 Task: Add the task  Upgrade and migrate company databases to a cloud-based solution to the section Automated Testing Sprint in the project AgileDrive and add a Due Date to the respective task as 2023/10/25
Action: Mouse moved to (65, 319)
Screenshot: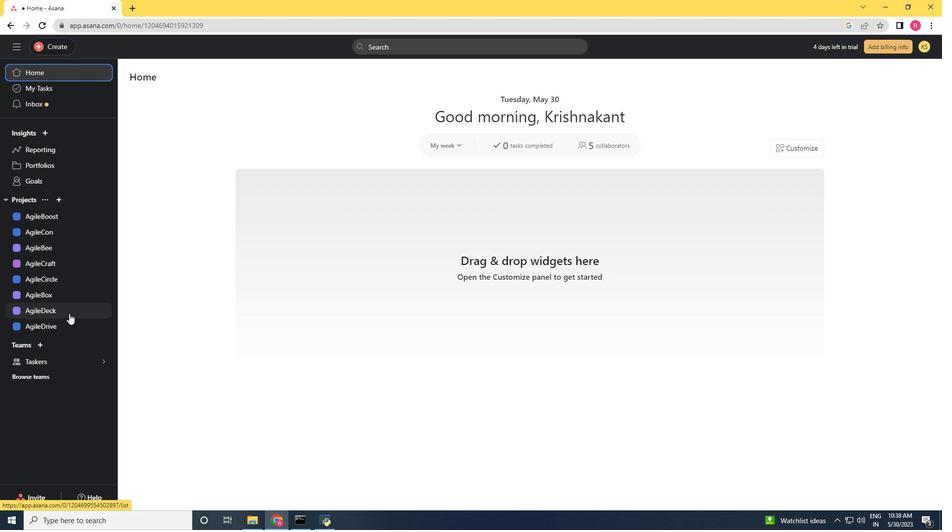 
Action: Mouse pressed left at (65, 319)
Screenshot: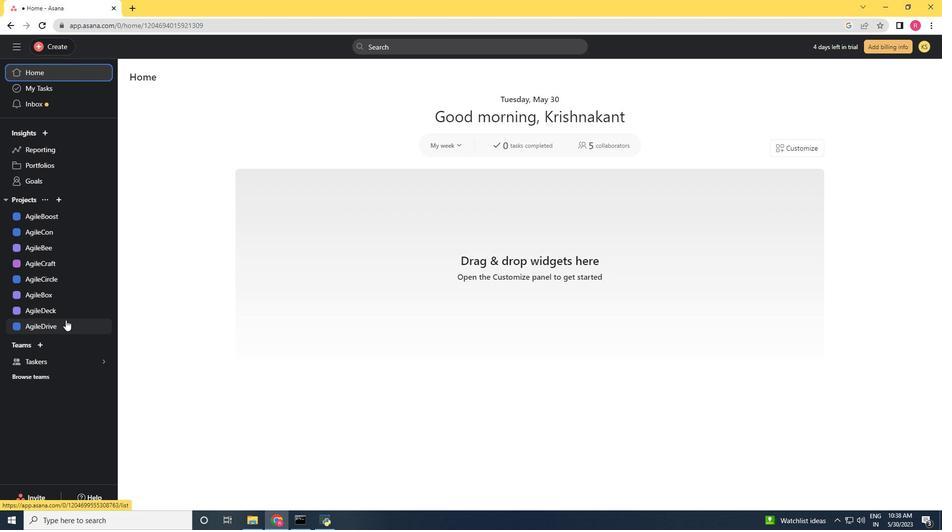 
Action: Mouse moved to (641, 338)
Screenshot: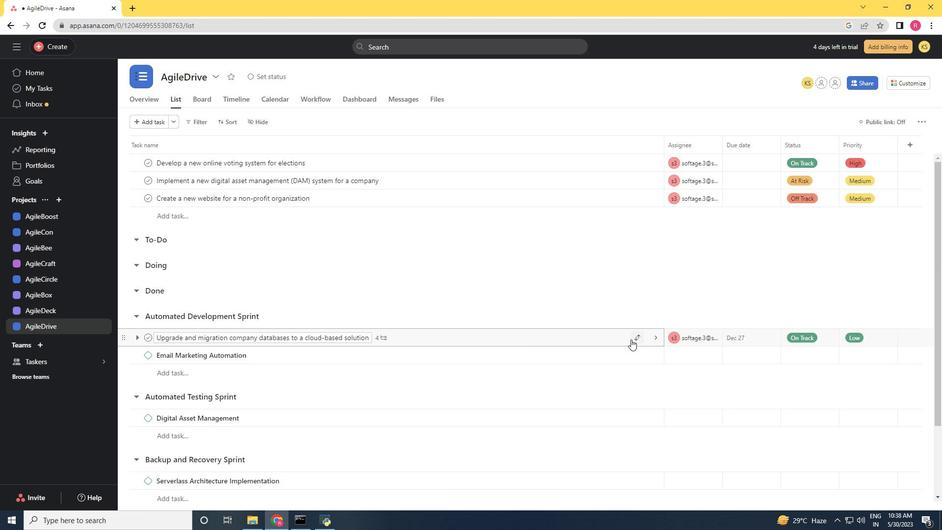 
Action: Mouse pressed left at (641, 338)
Screenshot: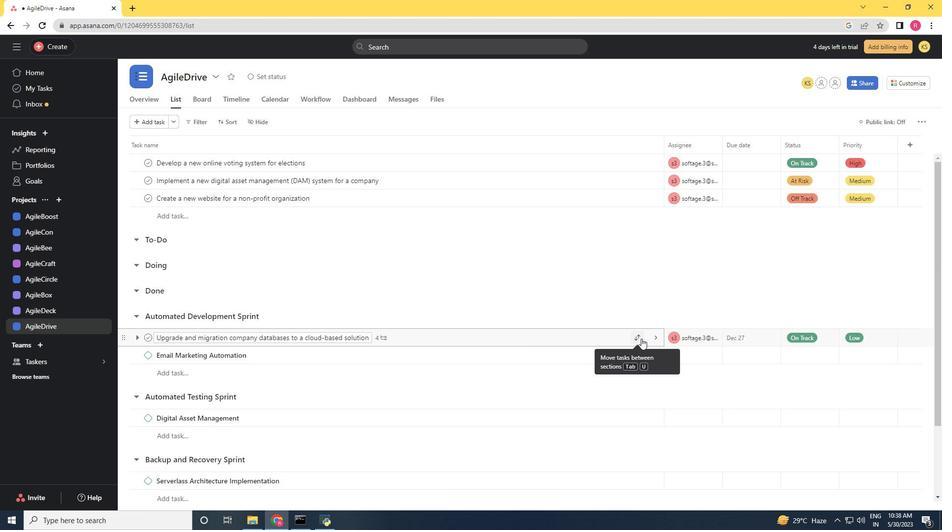 
Action: Mouse moved to (600, 275)
Screenshot: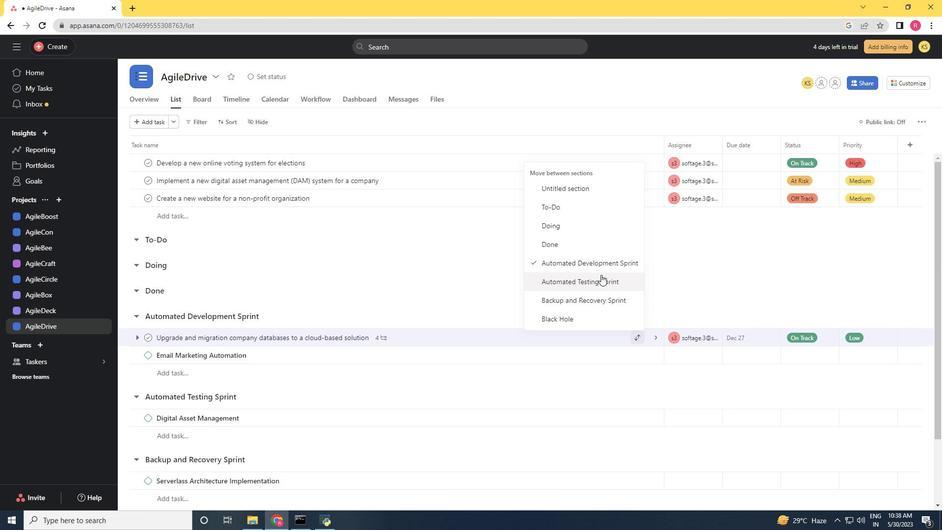 
Action: Mouse pressed left at (600, 275)
Screenshot: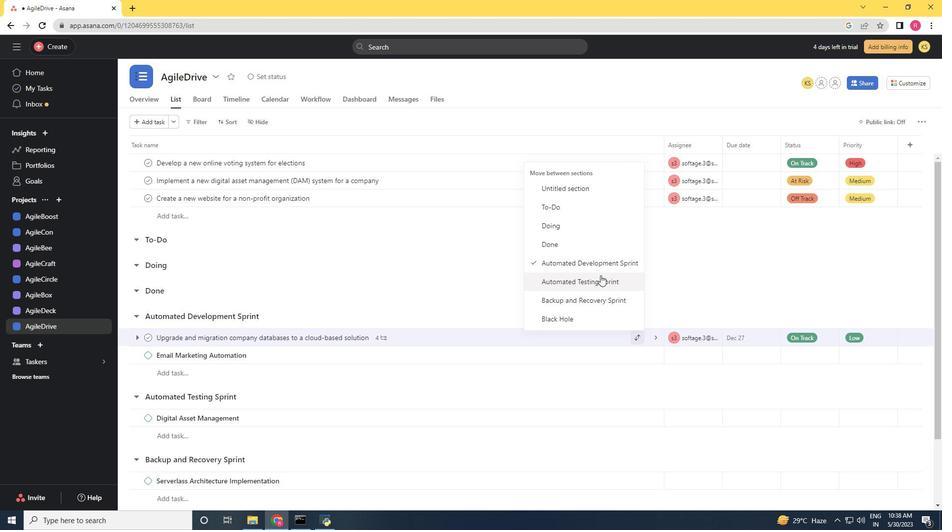 
Action: Mouse moved to (469, 395)
Screenshot: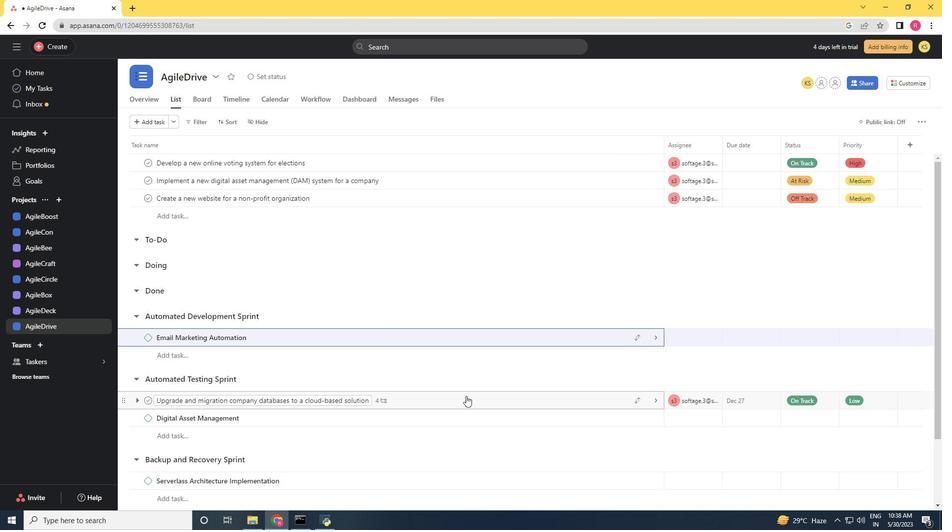 
Action: Mouse pressed left at (469, 395)
Screenshot: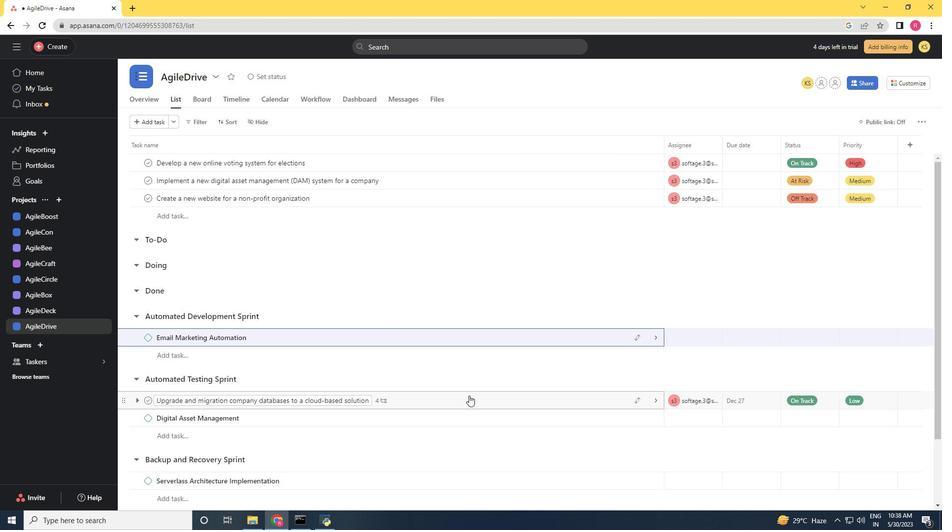 
Action: Mouse moved to (724, 213)
Screenshot: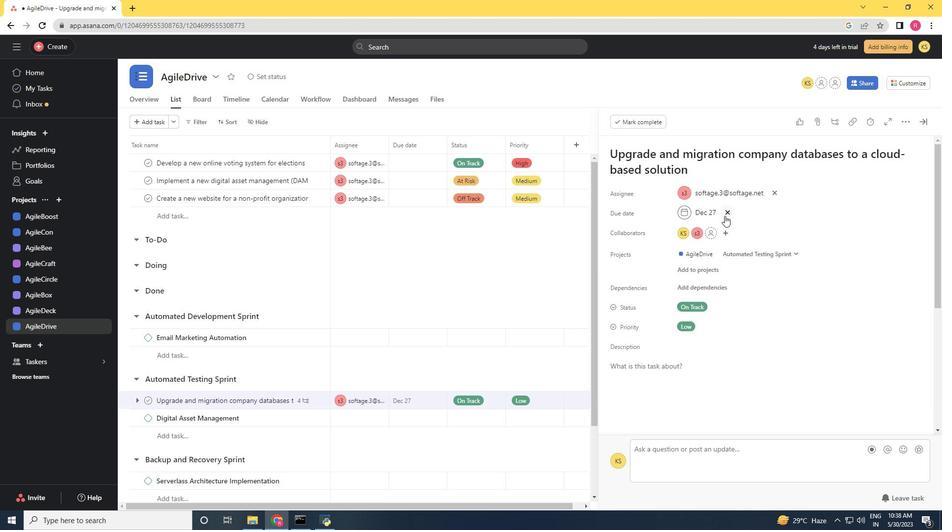
Action: Mouse pressed left at (724, 213)
Screenshot: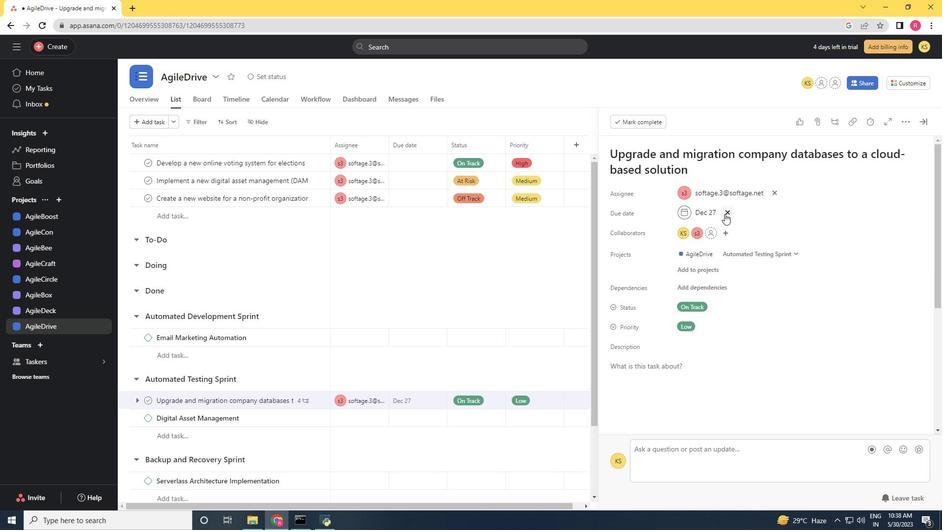 
Action: Mouse moved to (705, 210)
Screenshot: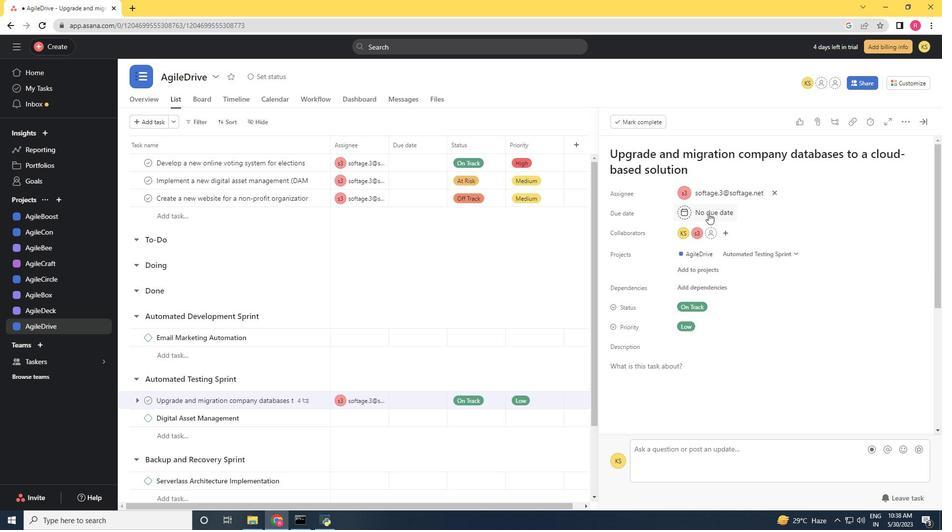 
Action: Mouse pressed left at (705, 210)
Screenshot: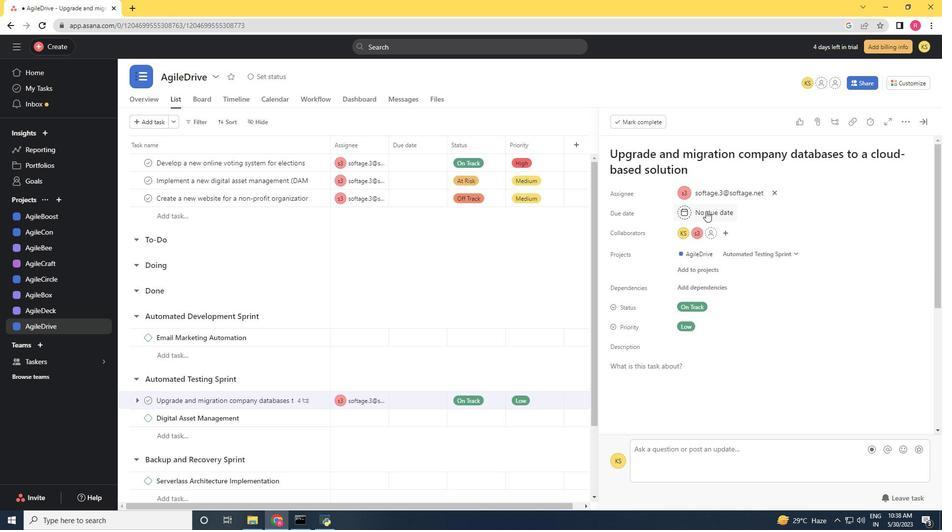 
Action: Mouse moved to (685, 261)
Screenshot: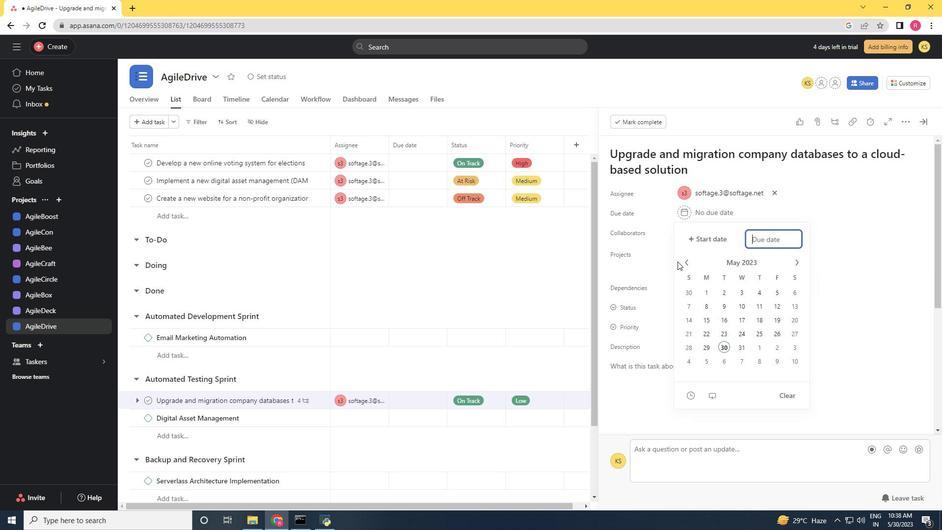 
Action: Mouse pressed left at (685, 261)
Screenshot: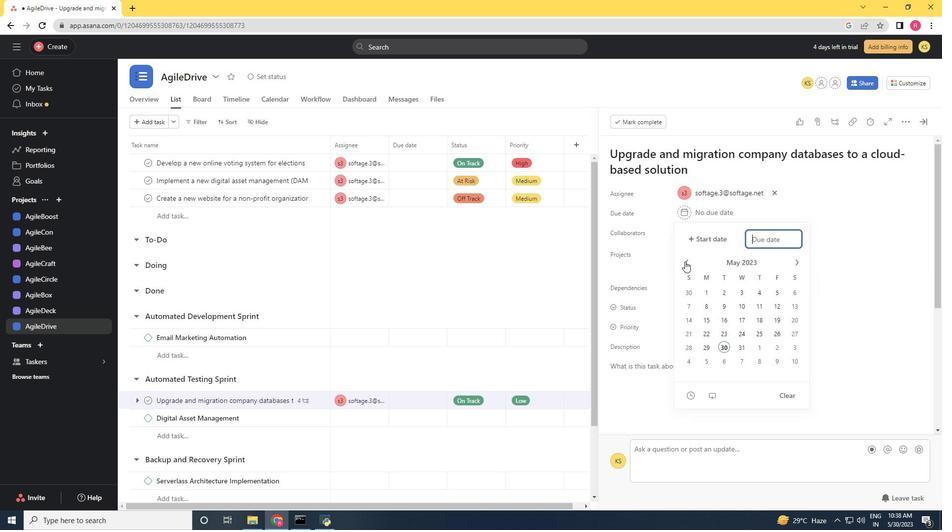 
Action: Mouse moved to (801, 263)
Screenshot: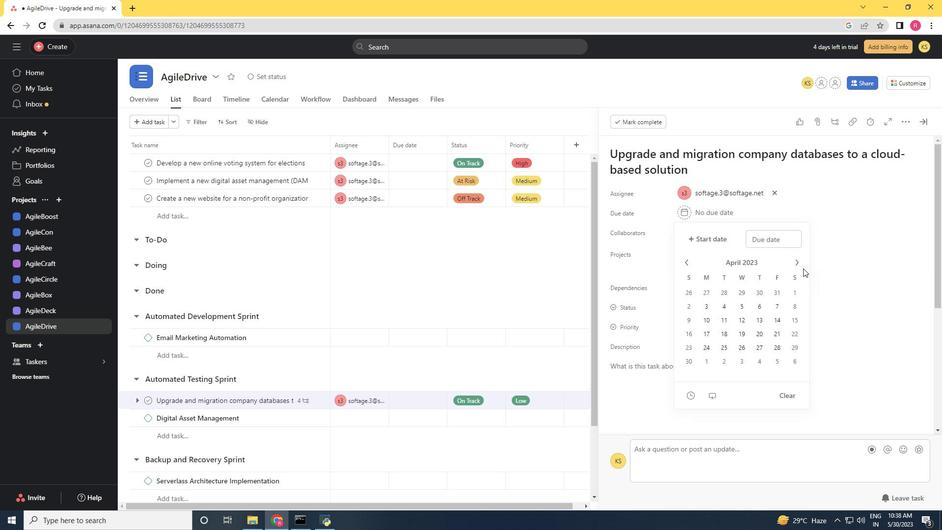 
Action: Mouse pressed left at (801, 263)
Screenshot: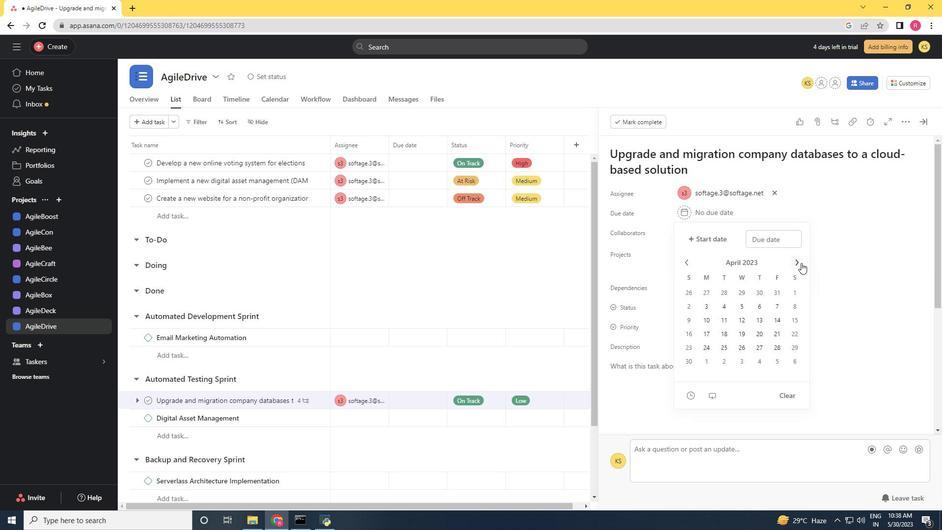 
Action: Mouse pressed left at (801, 263)
Screenshot: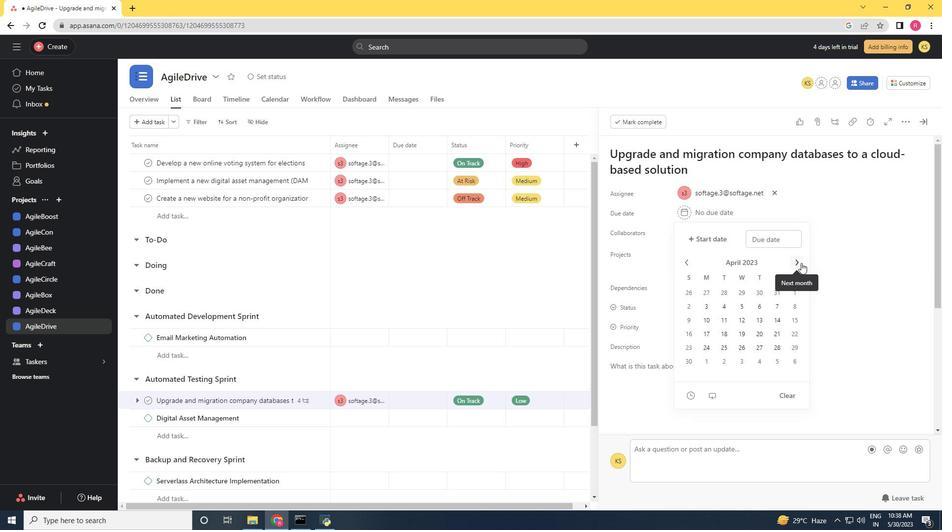 
Action: Mouse pressed left at (801, 263)
Screenshot: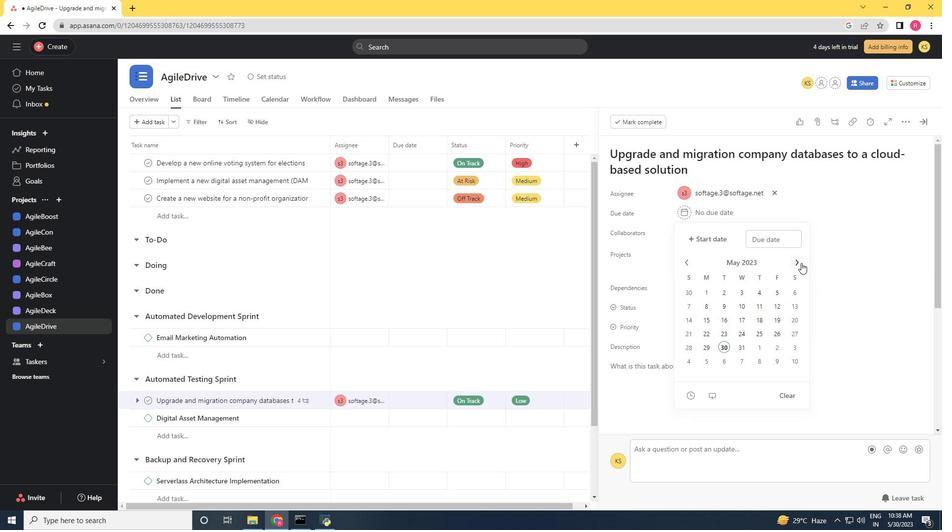 
Action: Mouse pressed left at (801, 263)
Screenshot: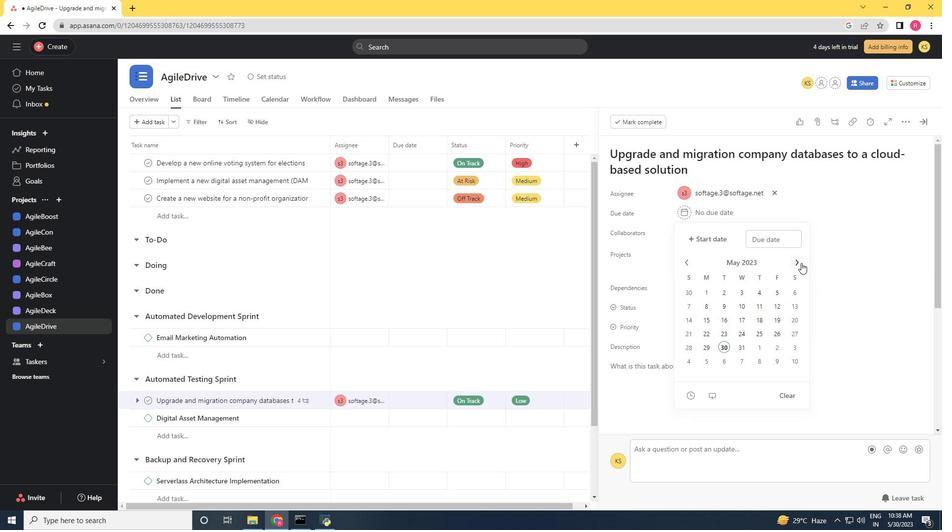 
Action: Mouse pressed left at (801, 263)
Screenshot: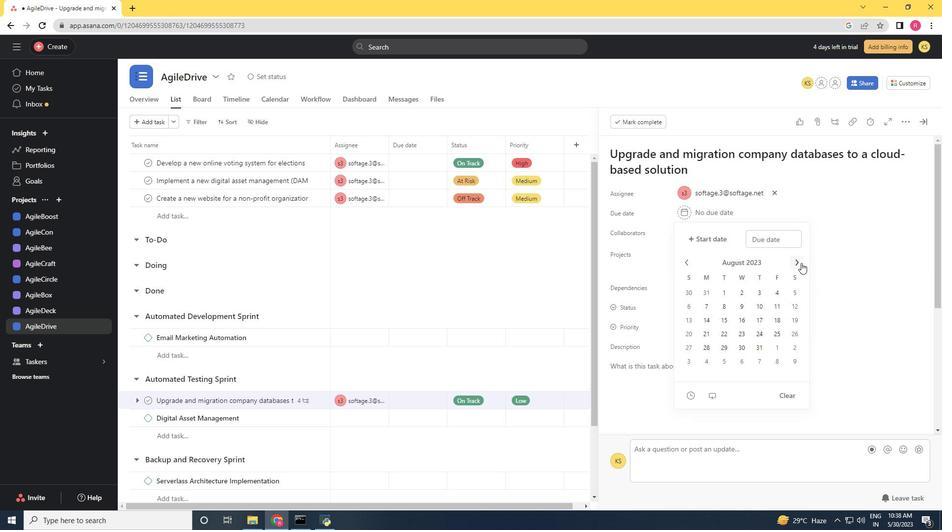 
Action: Mouse pressed left at (801, 263)
Screenshot: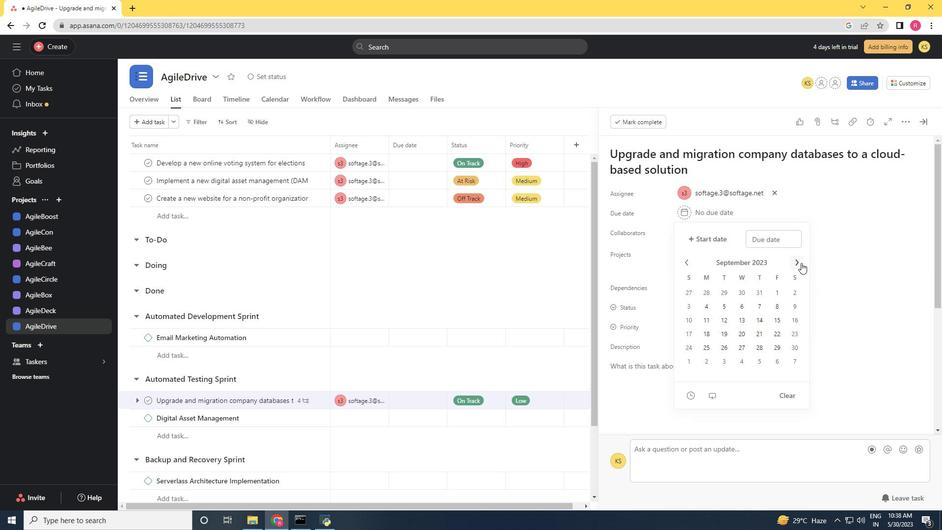 
Action: Mouse moved to (743, 335)
Screenshot: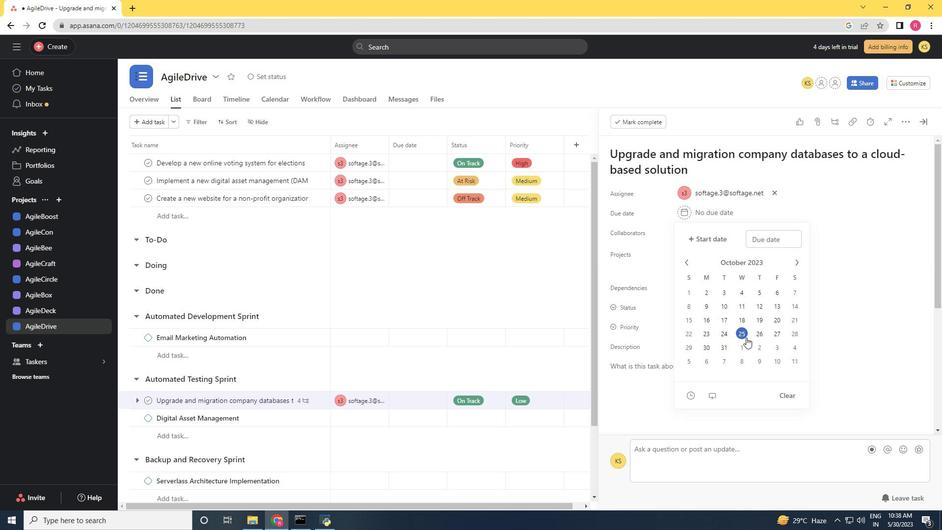 
Action: Mouse pressed left at (743, 335)
Screenshot: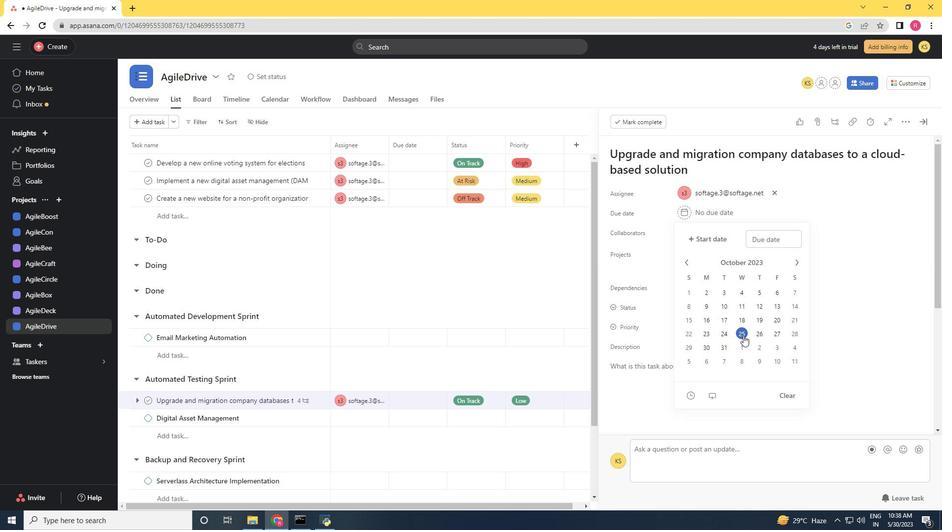 
Action: Mouse moved to (846, 306)
Screenshot: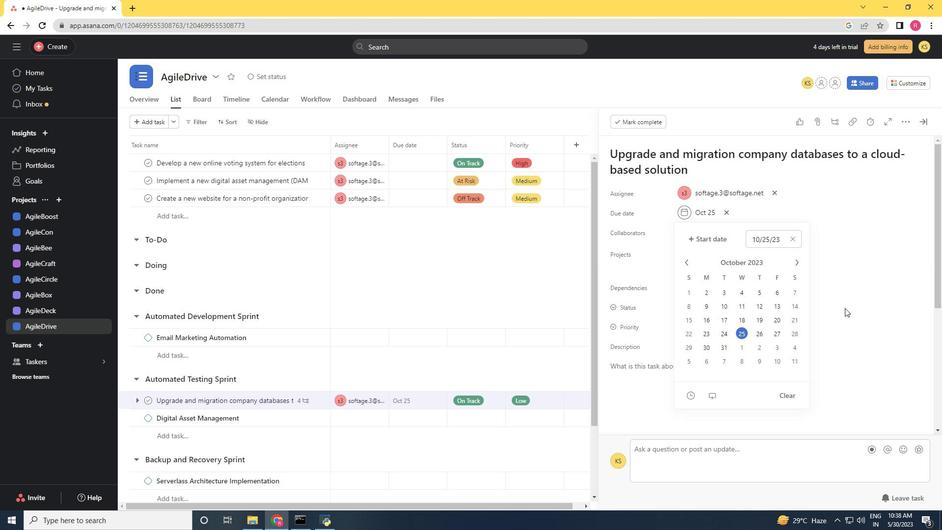 
Action: Mouse pressed left at (846, 306)
Screenshot: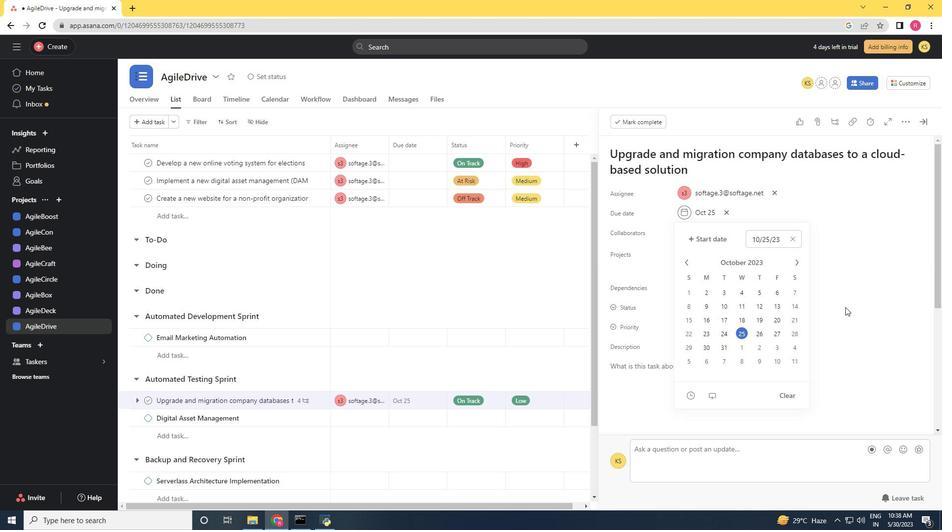 
Action: Mouse moved to (921, 122)
Screenshot: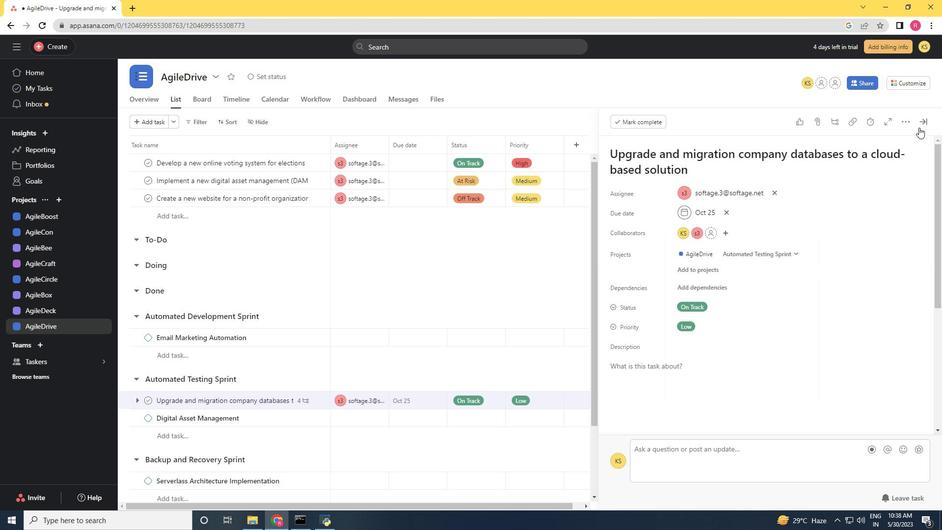 
Action: Mouse pressed left at (921, 122)
Screenshot: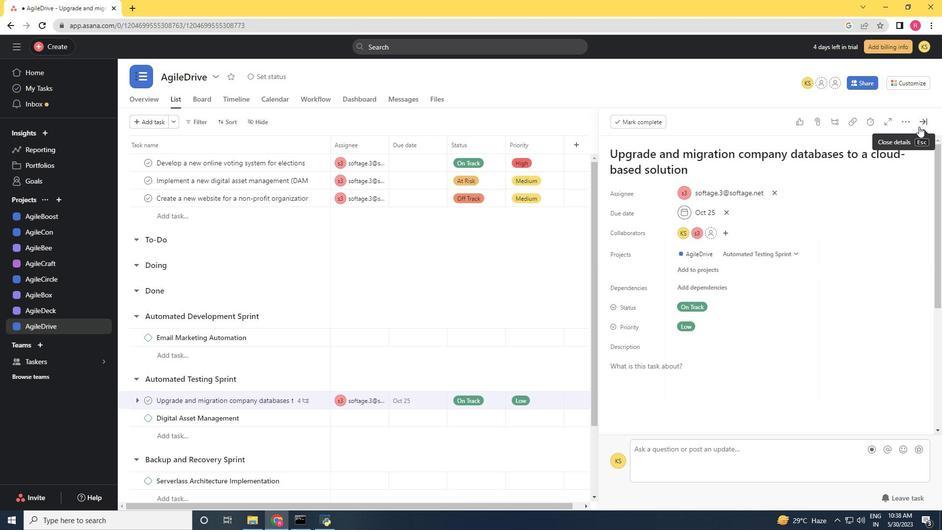 
Action: Mouse moved to (858, 276)
Screenshot: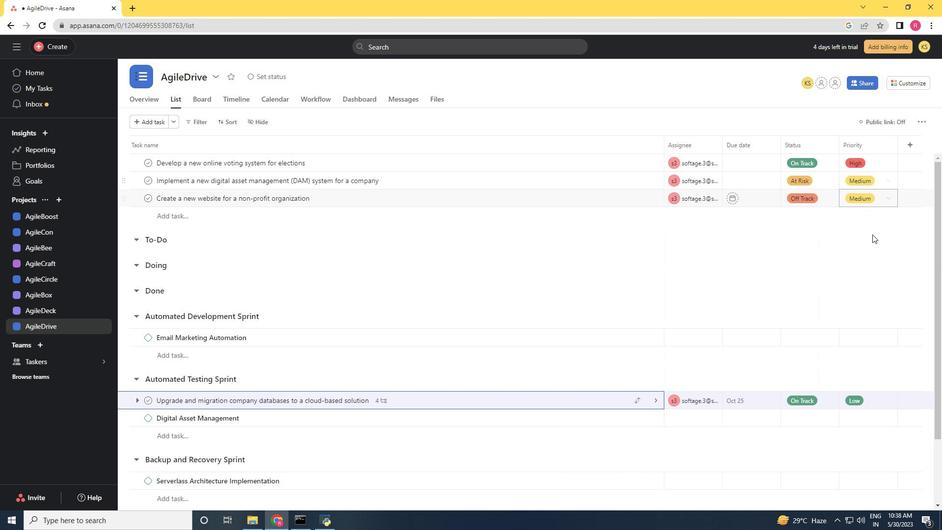 
